 Task: Add Description DS0025 to Card Card0025 in Board Board0022 in Workspace Development in Trello
Action: Mouse moved to (419, 476)
Screenshot: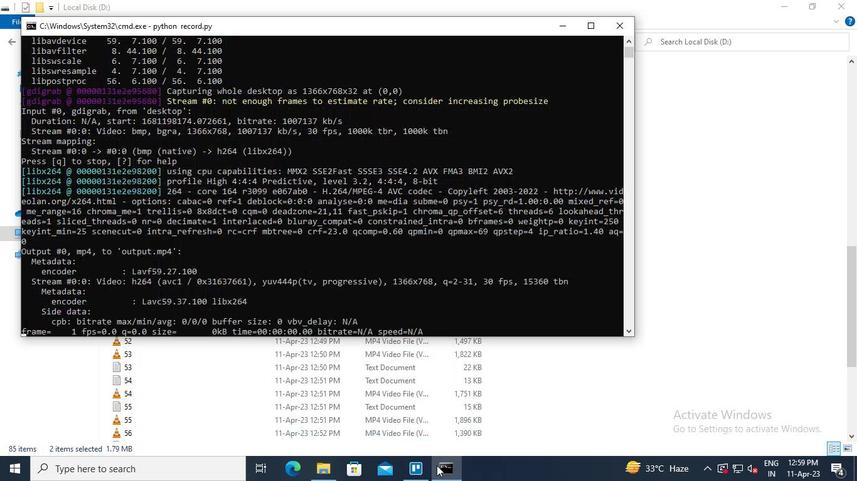 
Action: Mouse pressed left at (419, 476)
Screenshot: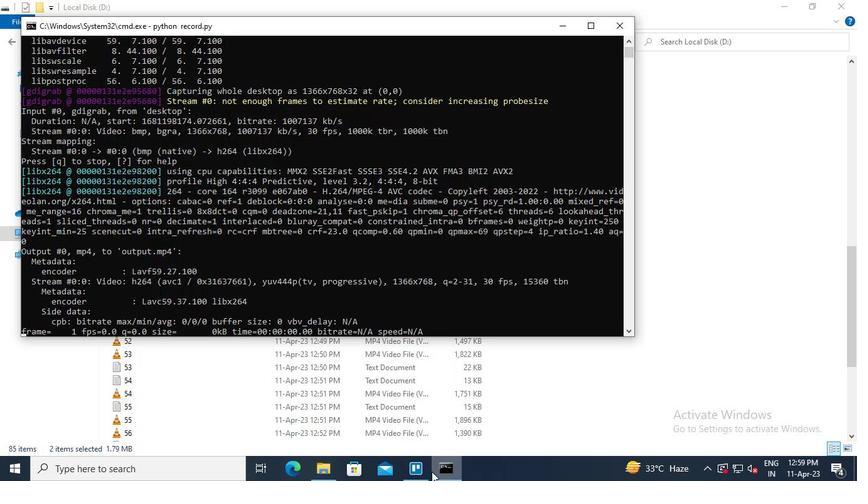 
Action: Mouse moved to (210, 144)
Screenshot: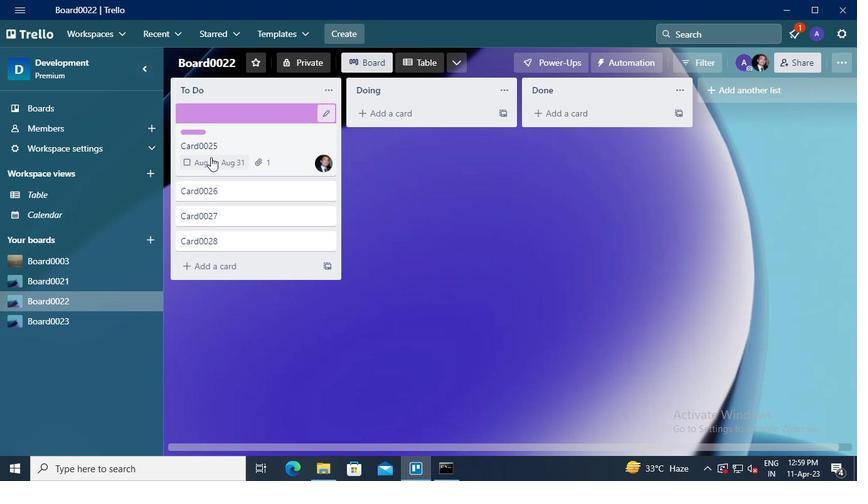 
Action: Mouse pressed left at (210, 144)
Screenshot: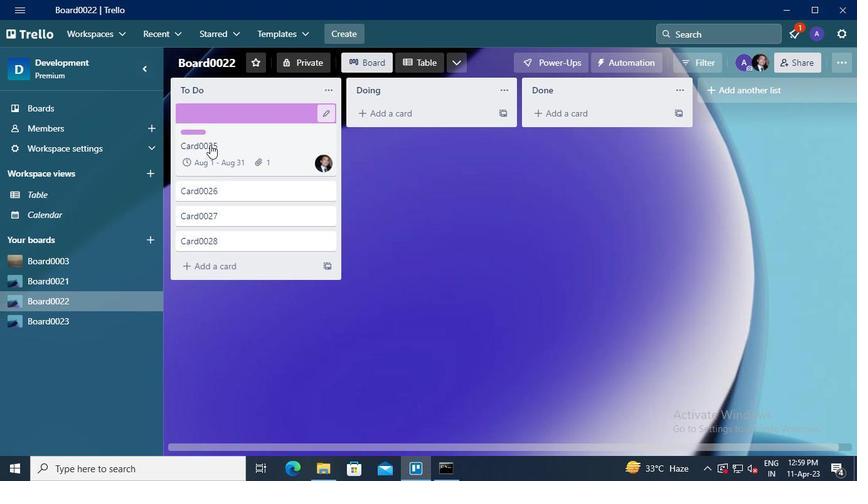 
Action: Mouse moved to (269, 308)
Screenshot: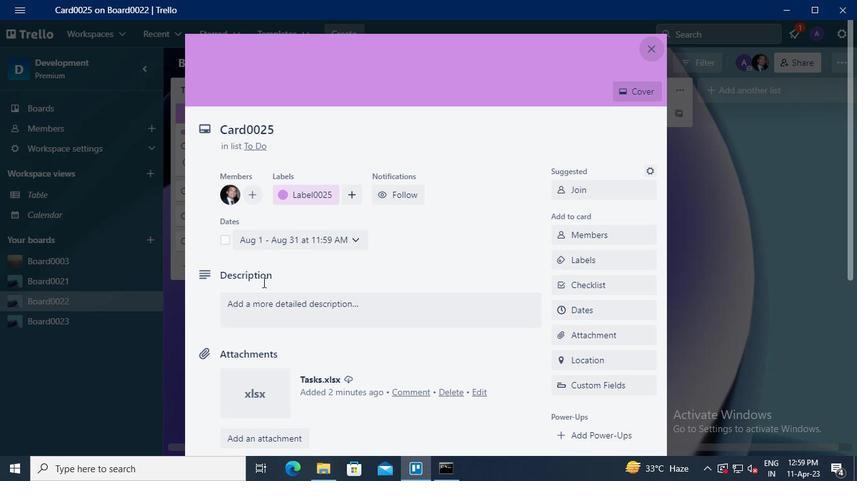 
Action: Mouse pressed left at (269, 308)
Screenshot: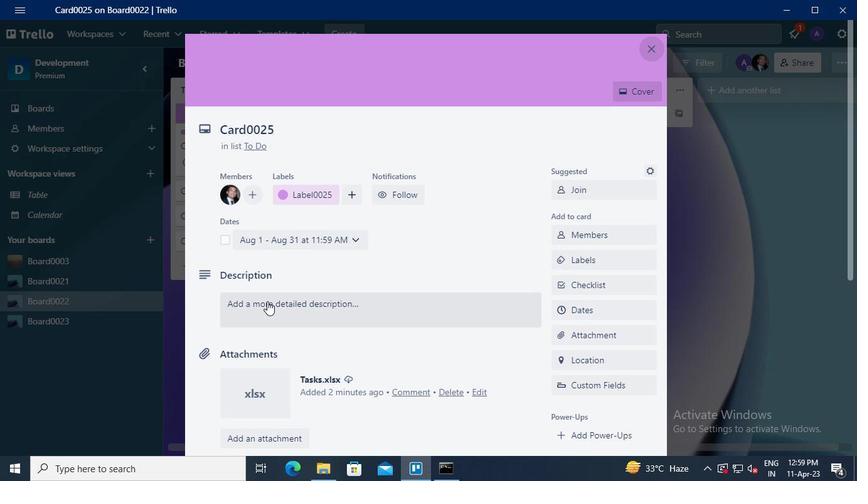 
Action: Keyboard Key.shift
Screenshot: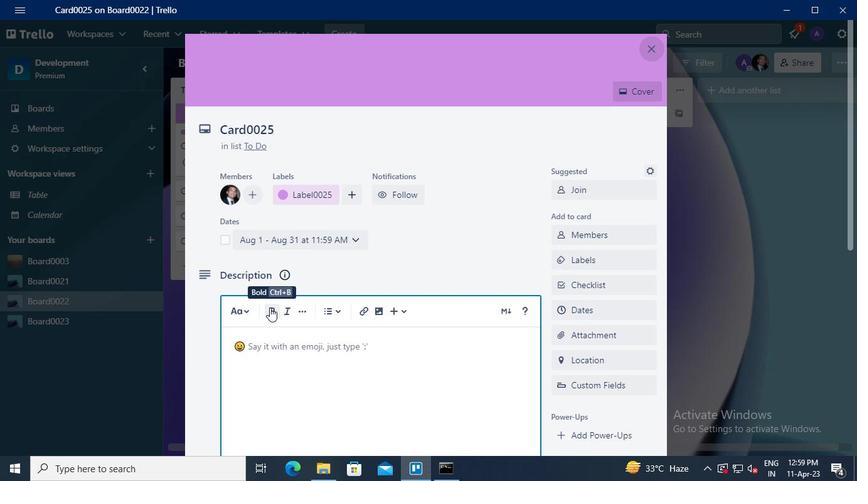 
Action: Keyboard D
Screenshot: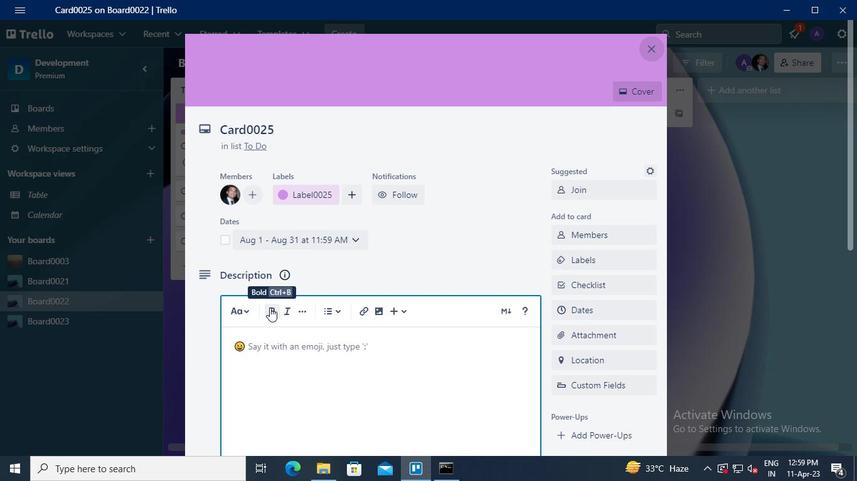 
Action: Keyboard S
Screenshot: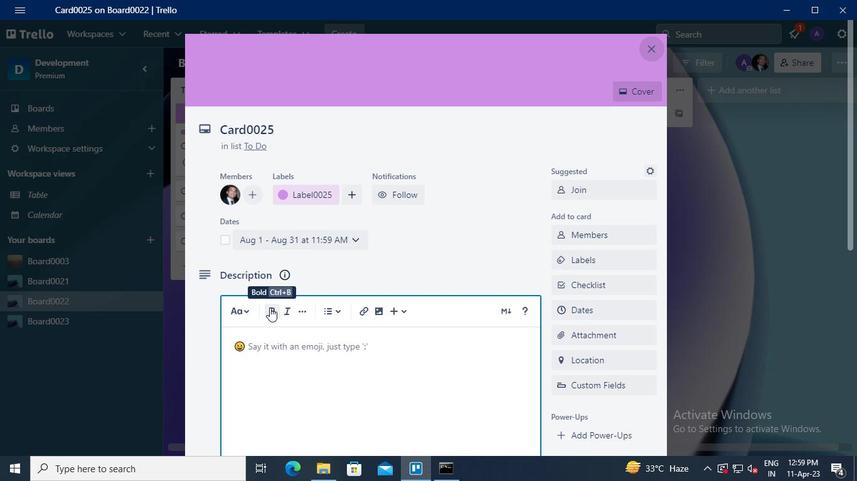 
Action: Keyboard <96>
Screenshot: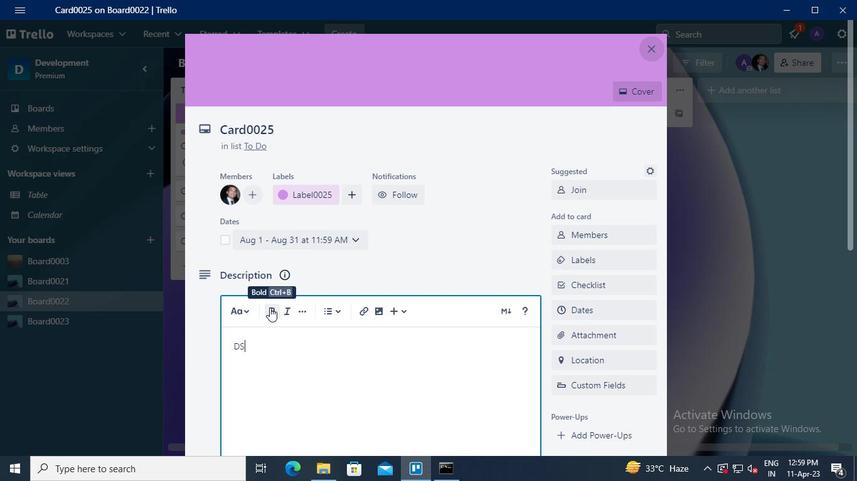 
Action: Keyboard <96>
Screenshot: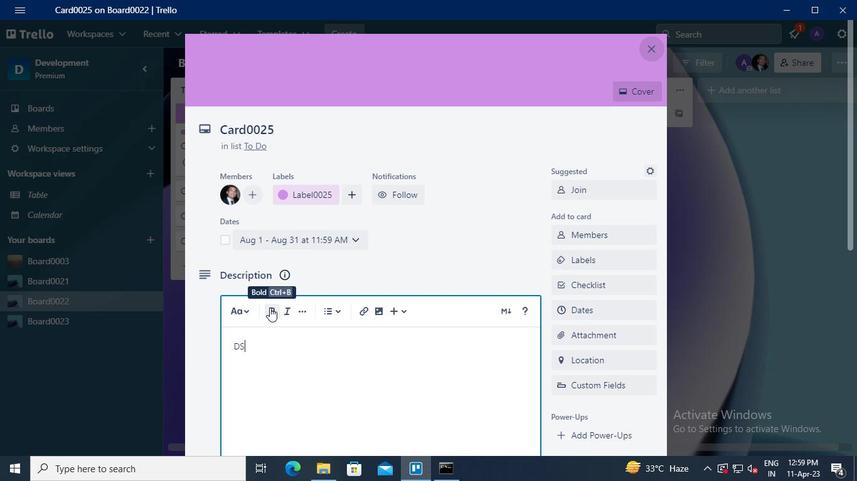 
Action: Keyboard <98>
Screenshot: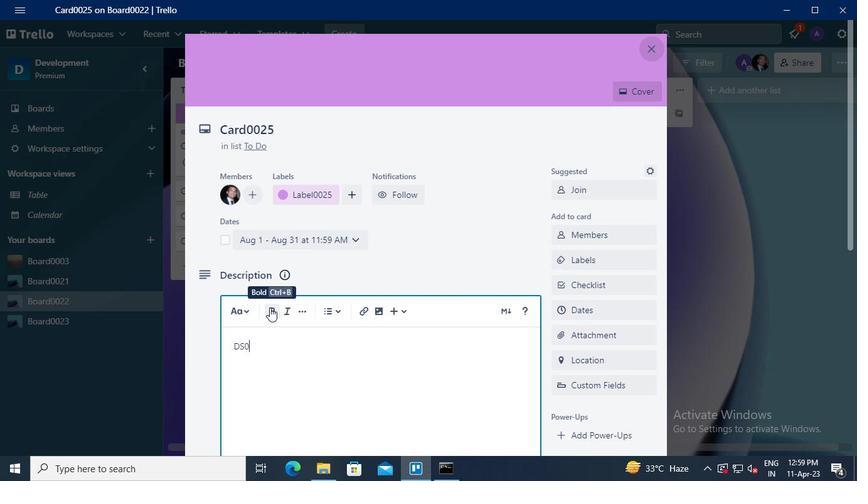 
Action: Keyboard <101>
Screenshot: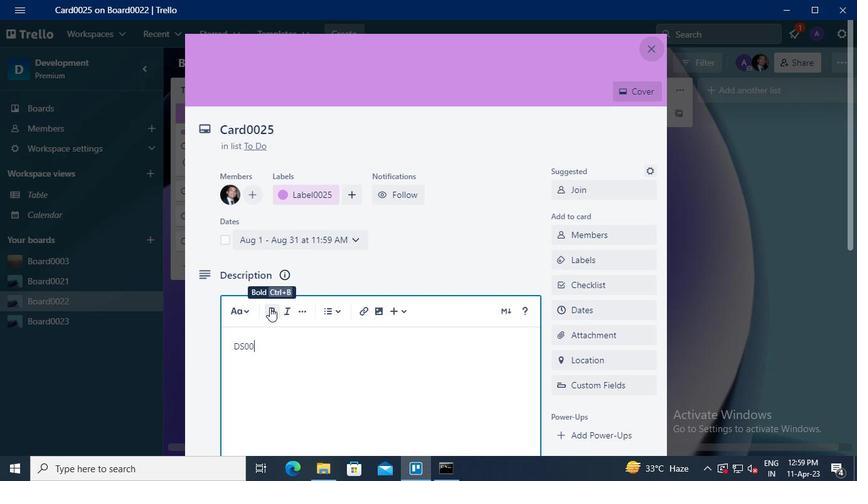 
Action: Mouse moved to (228, 354)
Screenshot: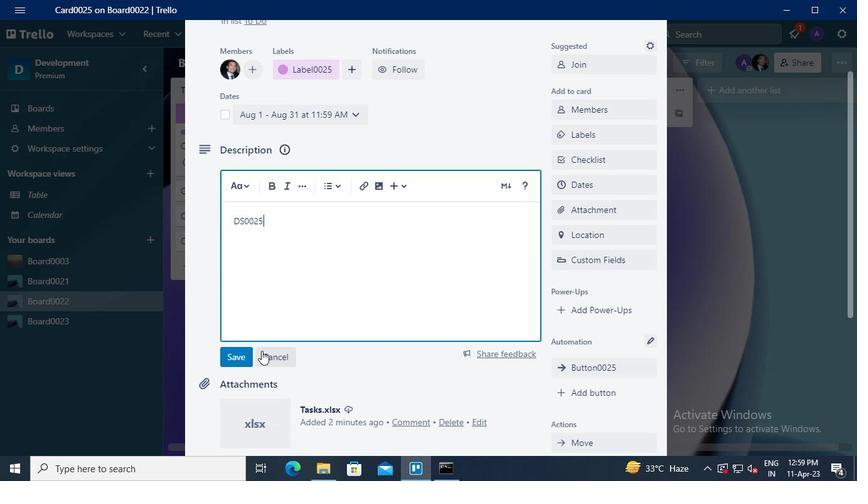 
Action: Mouse pressed left at (228, 354)
Screenshot: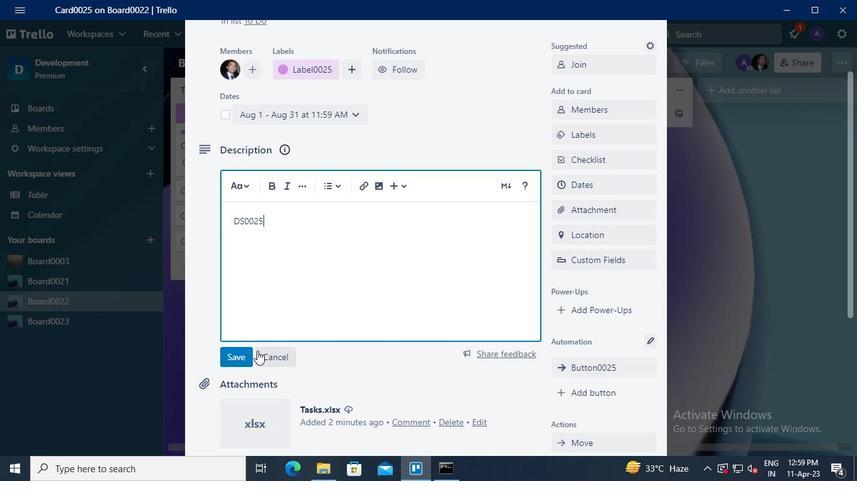 
Action: Mouse moved to (445, 481)
Screenshot: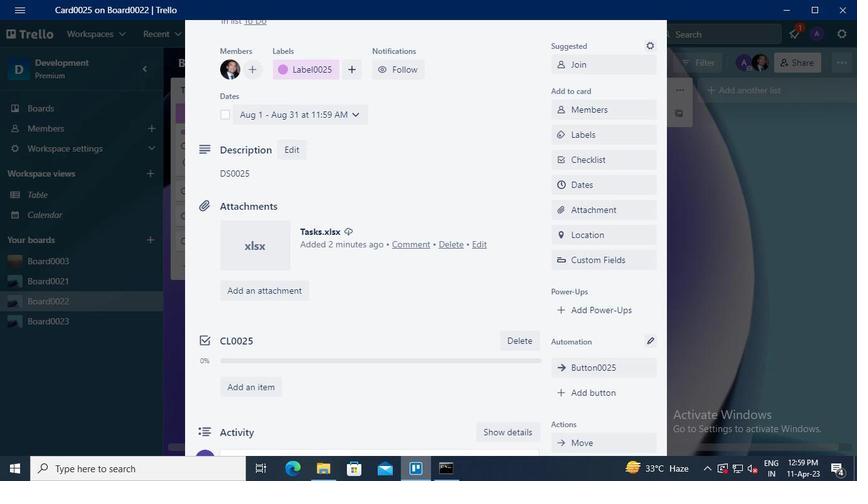 
Action: Mouse pressed left at (445, 481)
Screenshot: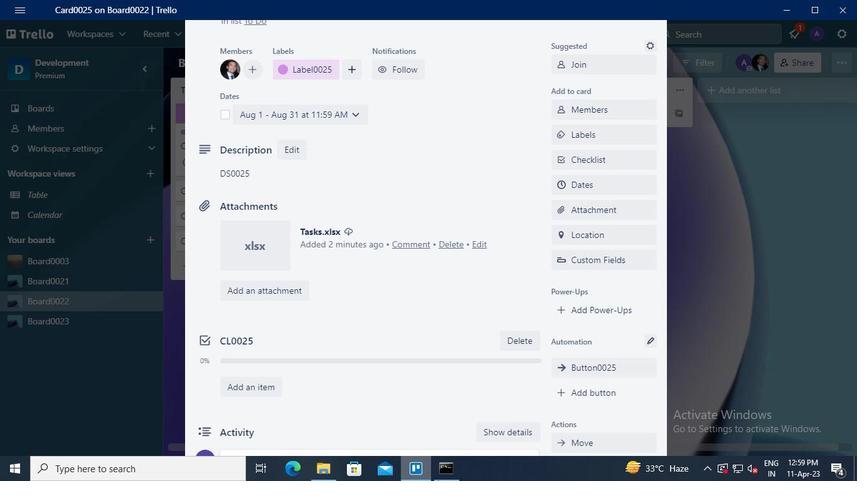 
Action: Mouse moved to (628, 26)
Screenshot: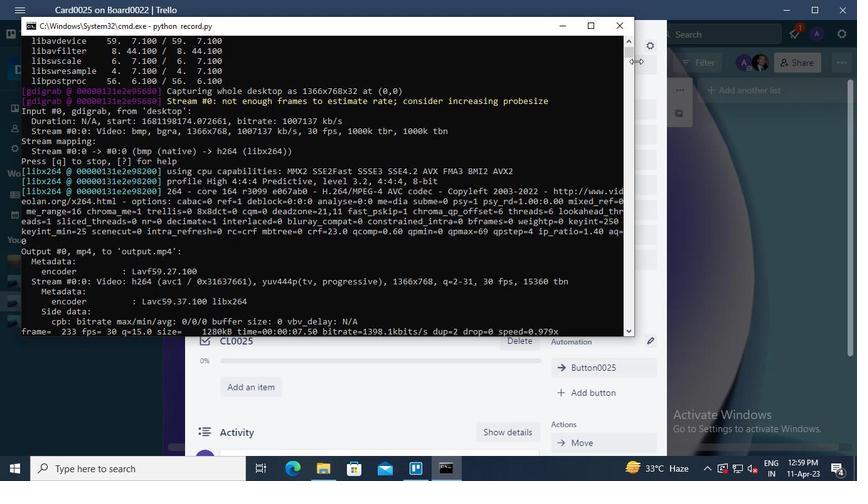 
Action: Mouse pressed left at (628, 26)
Screenshot: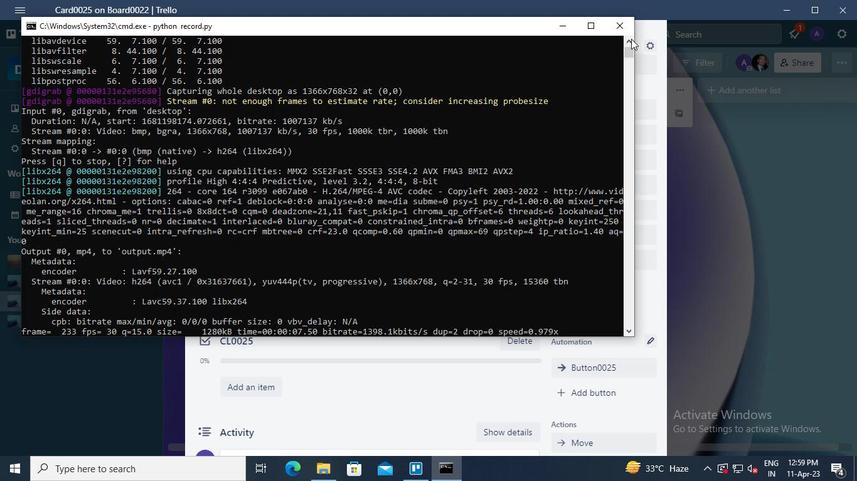
Action: Mouse moved to (620, 42)
Screenshot: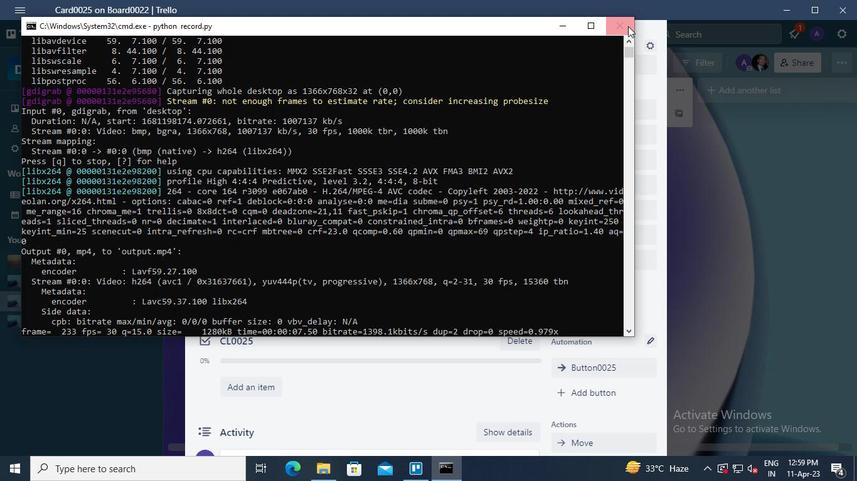 
